 Task: Set the default behavior for automatic downloads permission to "Sites can use motion sensors".
Action: Mouse moved to (955, 27)
Screenshot: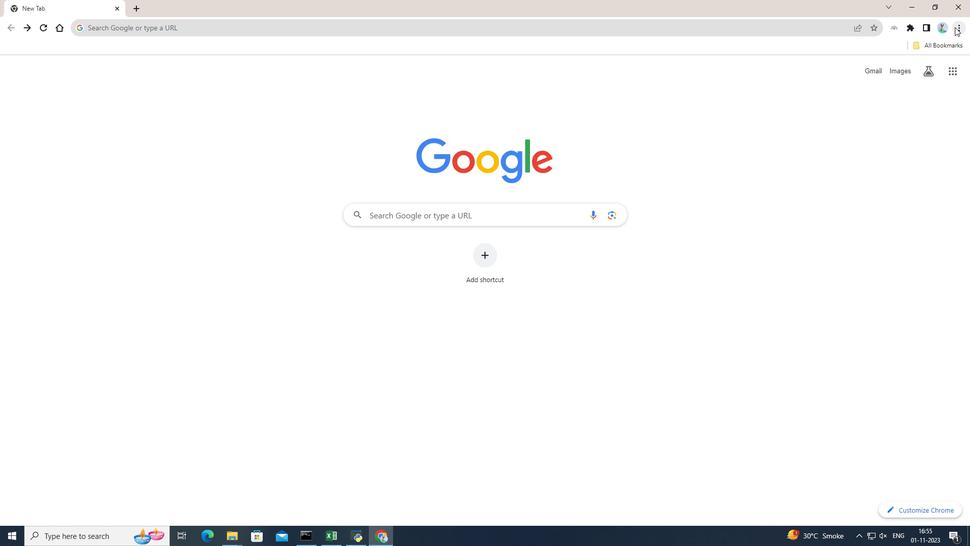 
Action: Mouse pressed left at (955, 27)
Screenshot: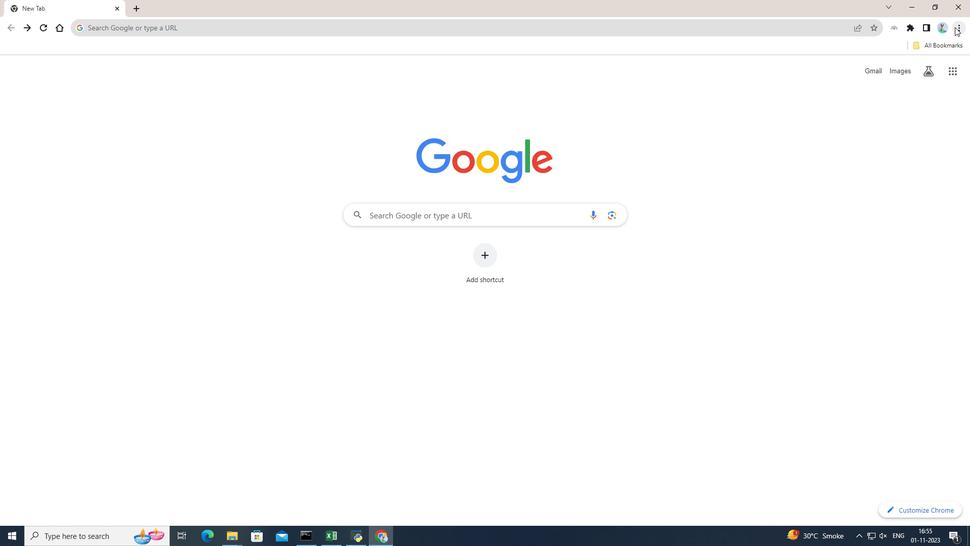 
Action: Mouse moved to (861, 209)
Screenshot: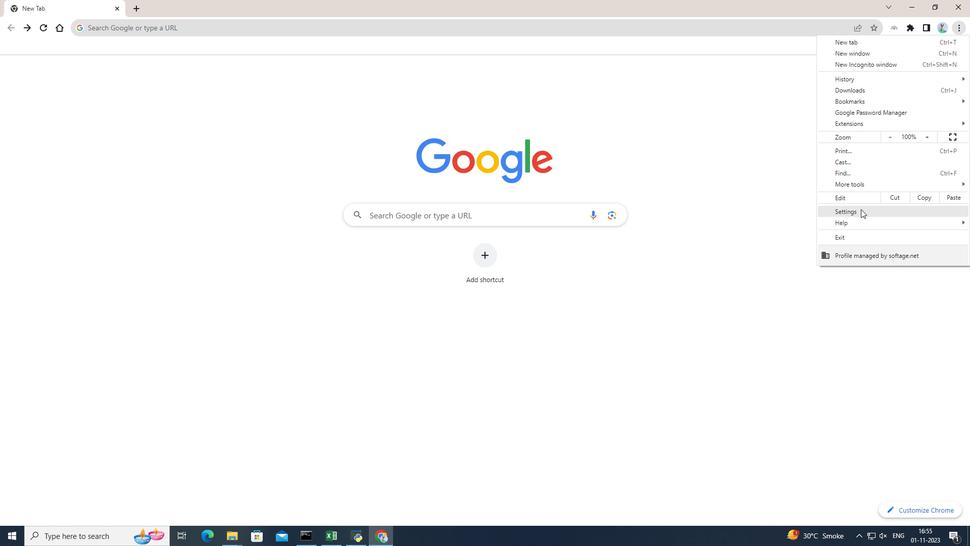 
Action: Mouse pressed left at (861, 209)
Screenshot: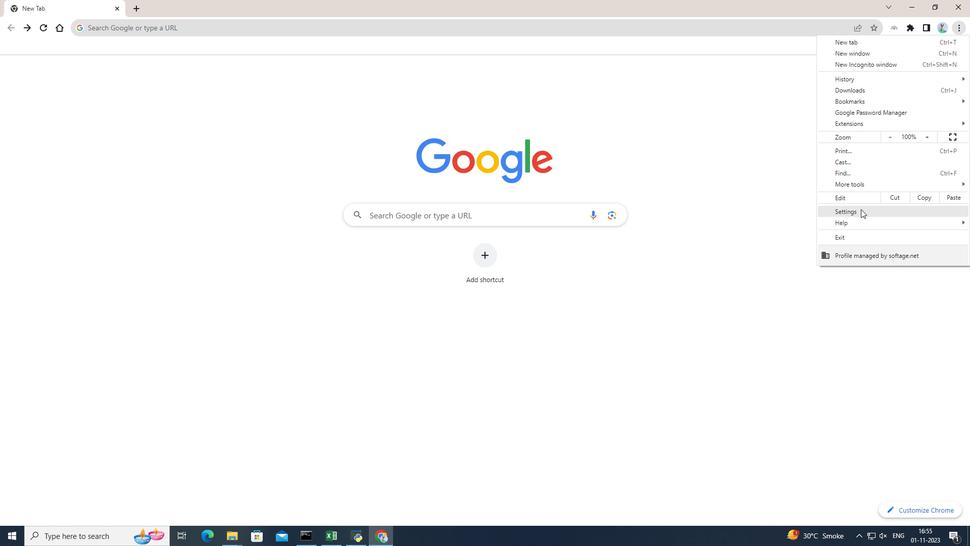 
Action: Mouse moved to (84, 123)
Screenshot: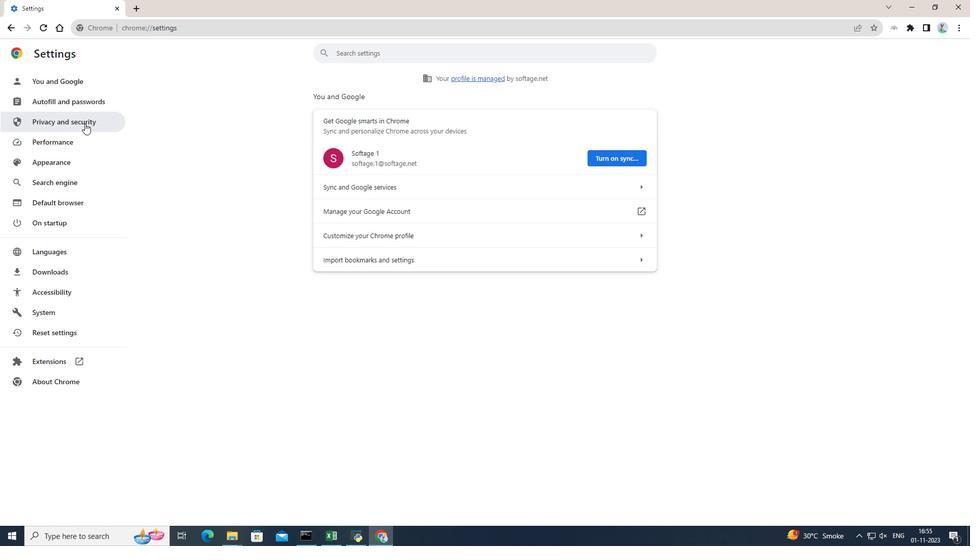 
Action: Mouse pressed left at (84, 123)
Screenshot: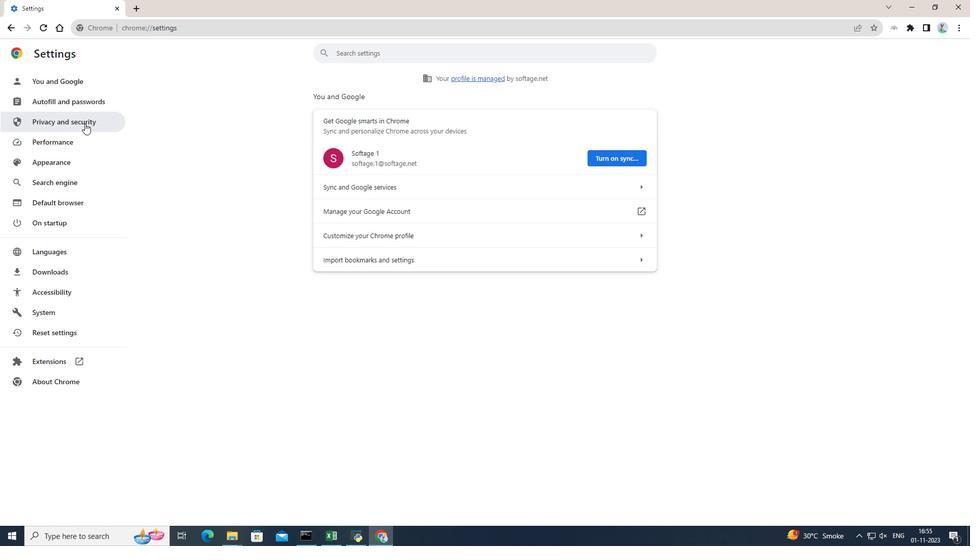 
Action: Mouse moved to (545, 322)
Screenshot: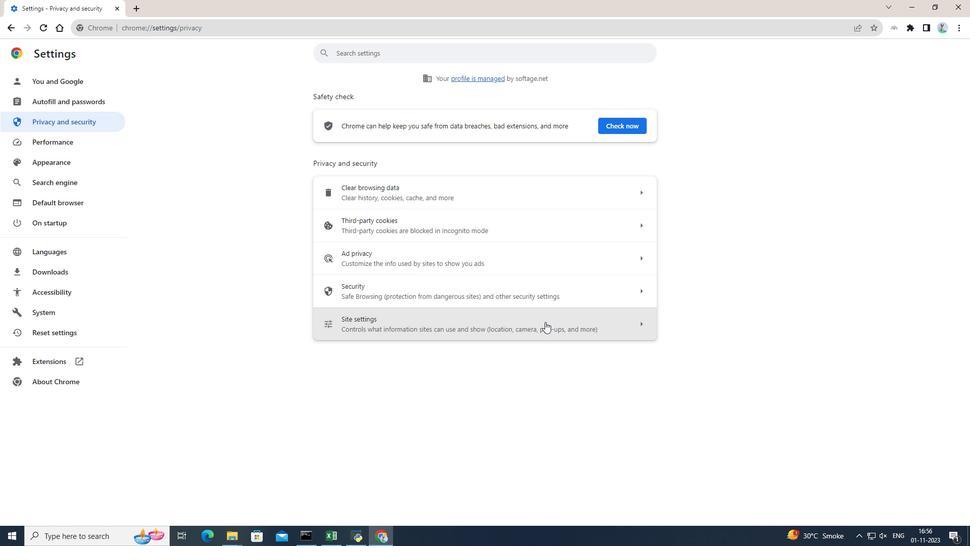 
Action: Mouse pressed left at (545, 322)
Screenshot: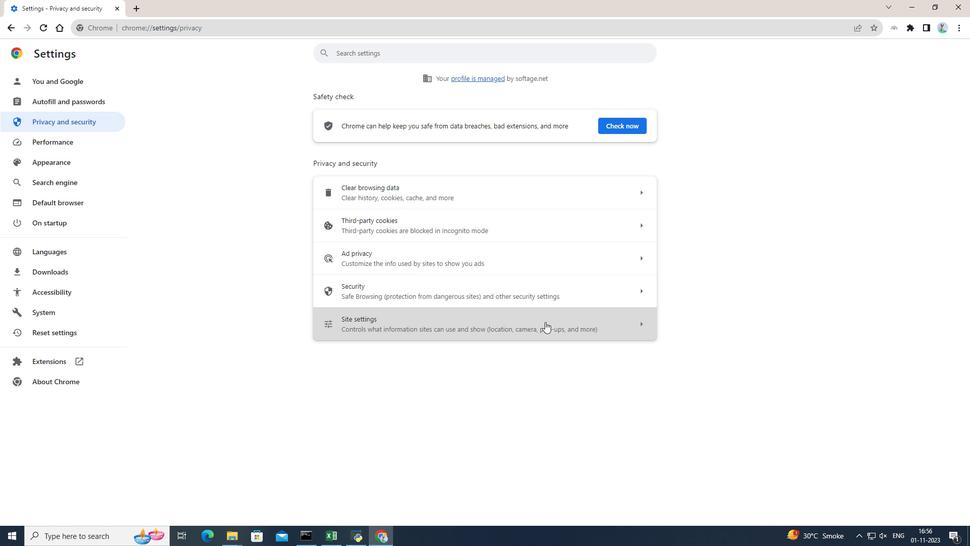 
Action: Mouse moved to (542, 321)
Screenshot: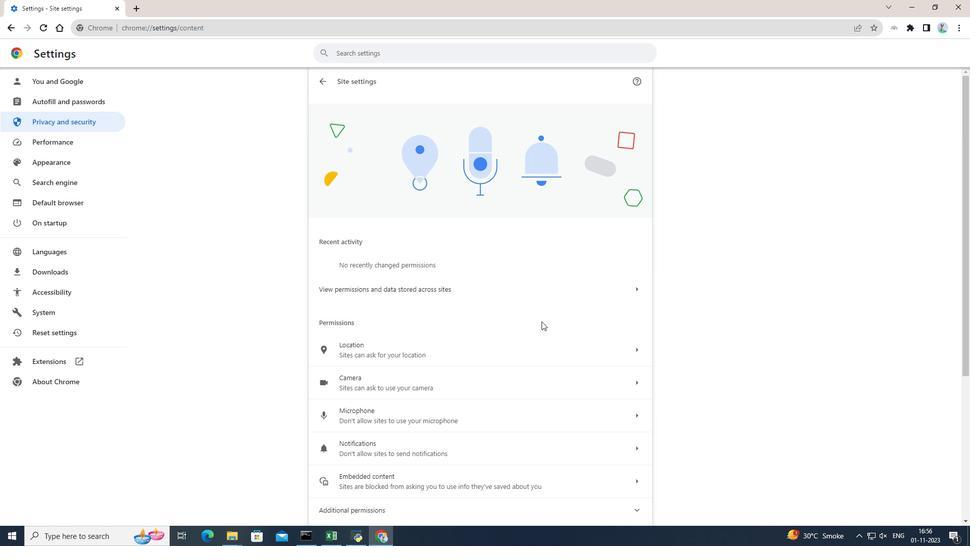 
Action: Mouse scrolled (542, 321) with delta (0, 0)
Screenshot: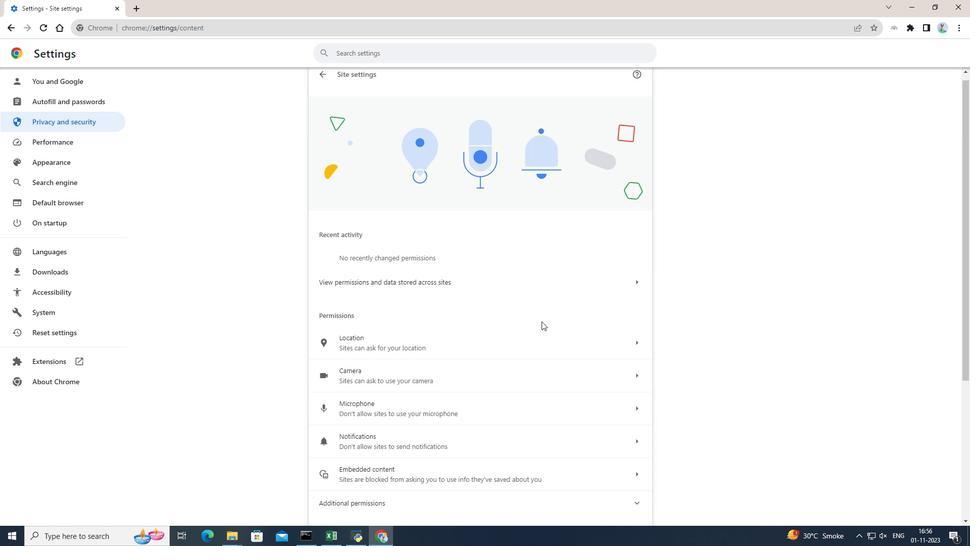 
Action: Mouse scrolled (542, 321) with delta (0, 0)
Screenshot: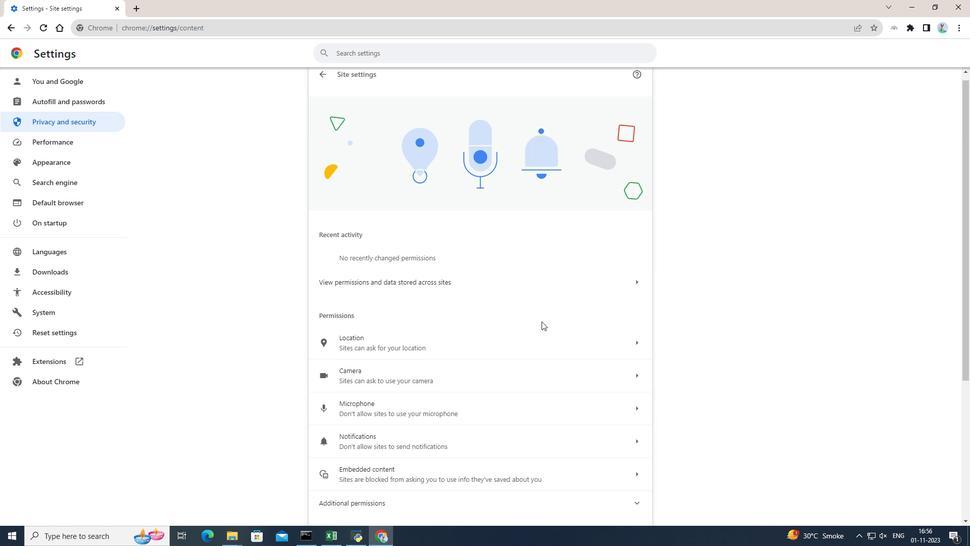 
Action: Mouse moved to (489, 410)
Screenshot: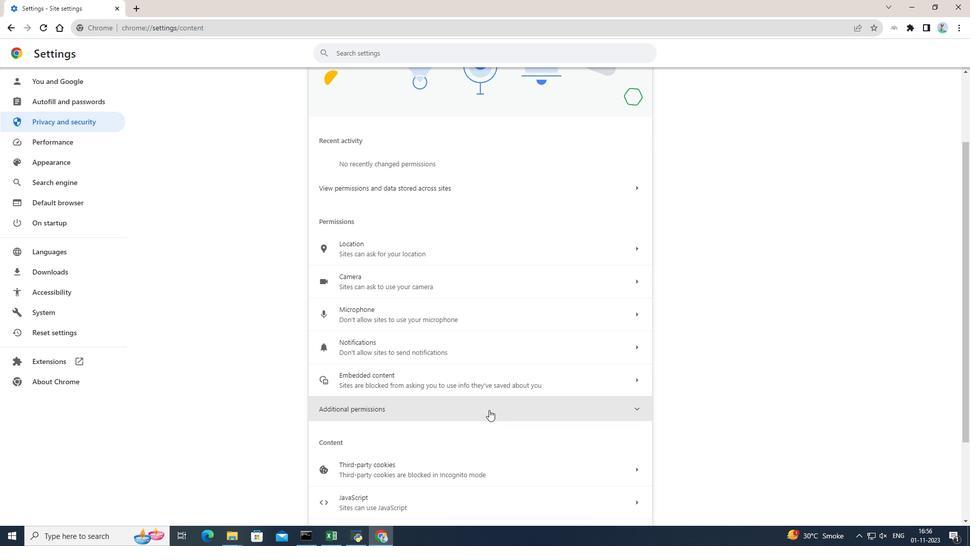 
Action: Mouse pressed left at (489, 410)
Screenshot: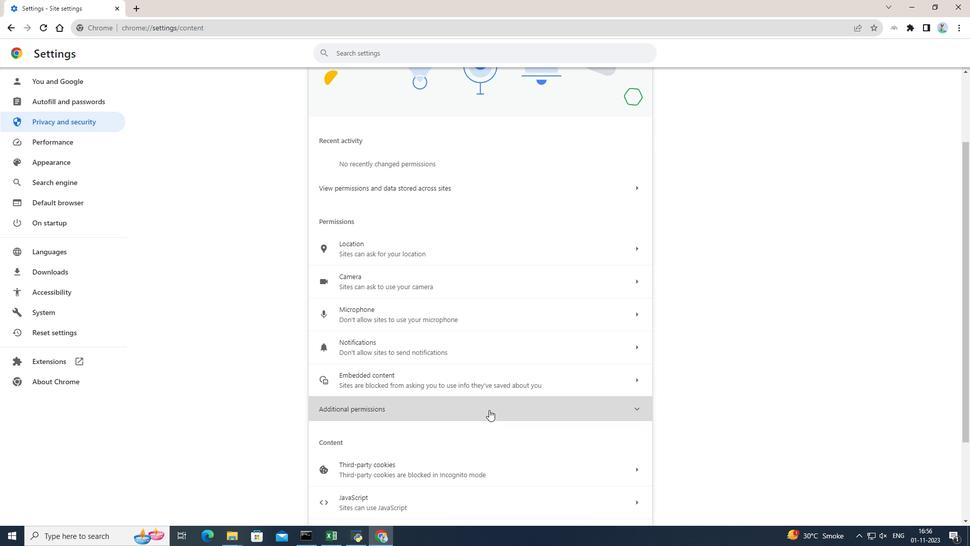 
Action: Mouse scrolled (489, 409) with delta (0, 0)
Screenshot: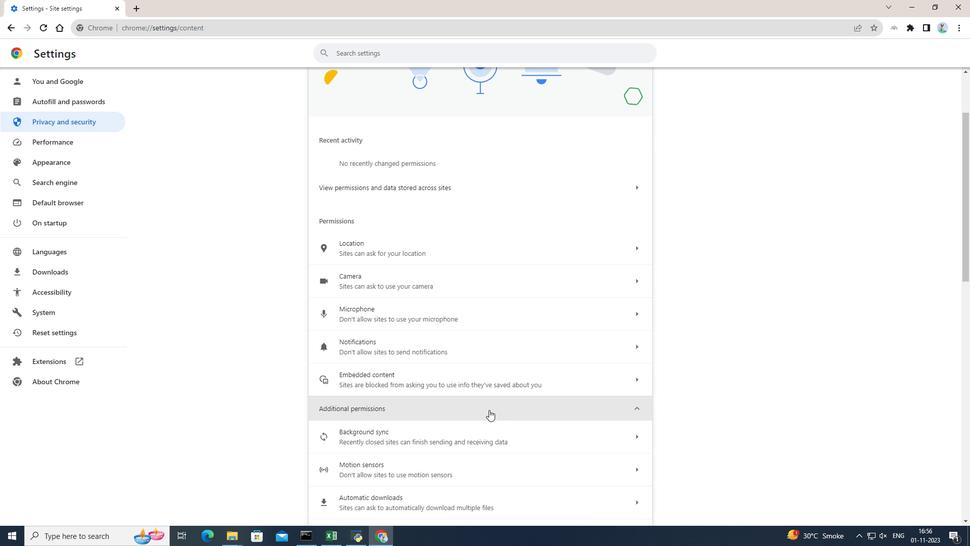 
Action: Mouse moved to (466, 413)
Screenshot: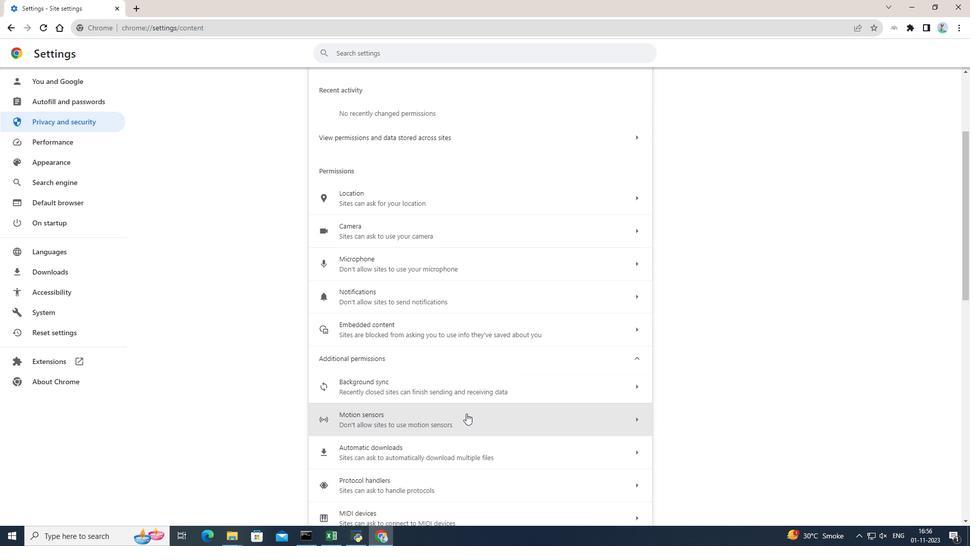 
Action: Mouse pressed left at (466, 413)
Screenshot: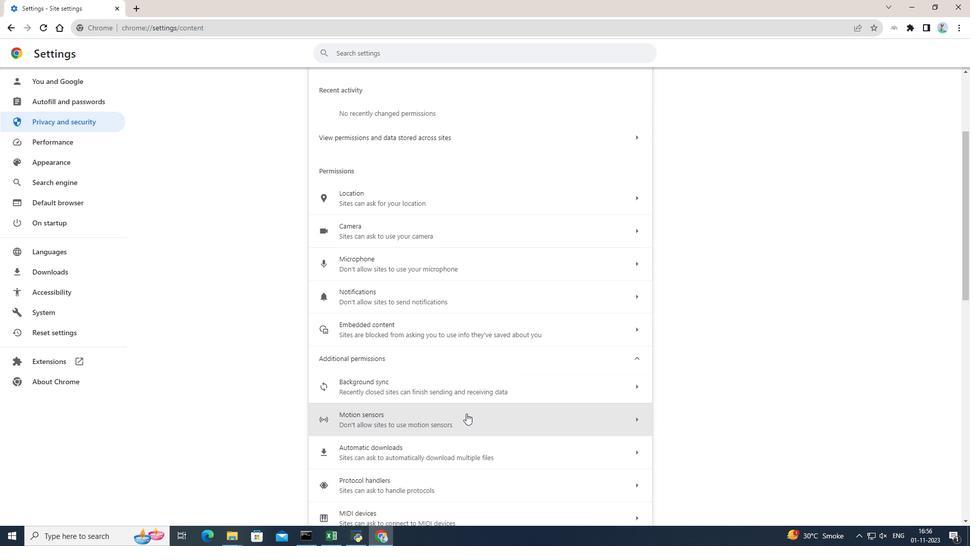 
Action: Mouse moved to (328, 170)
Screenshot: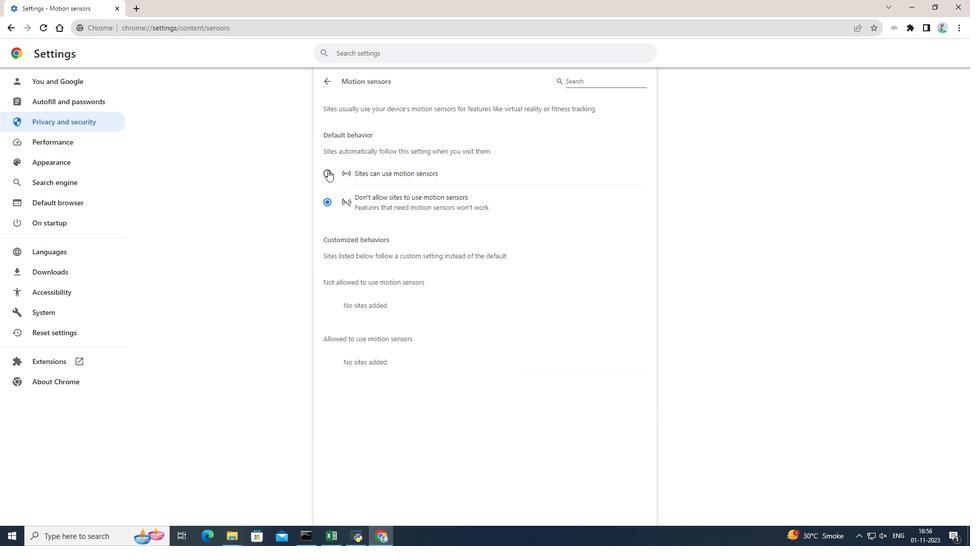 
Action: Mouse pressed left at (328, 170)
Screenshot: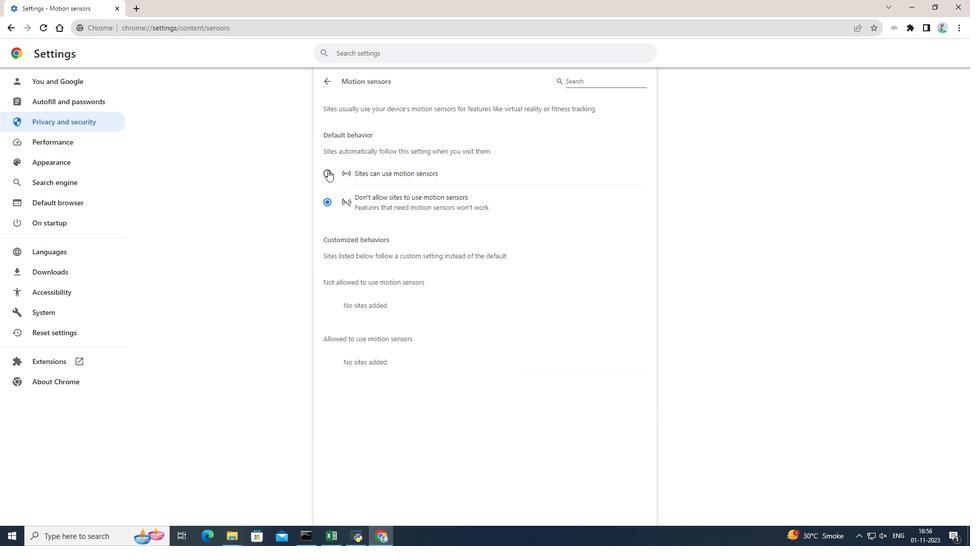 
Action: Mouse moved to (816, 253)
Screenshot: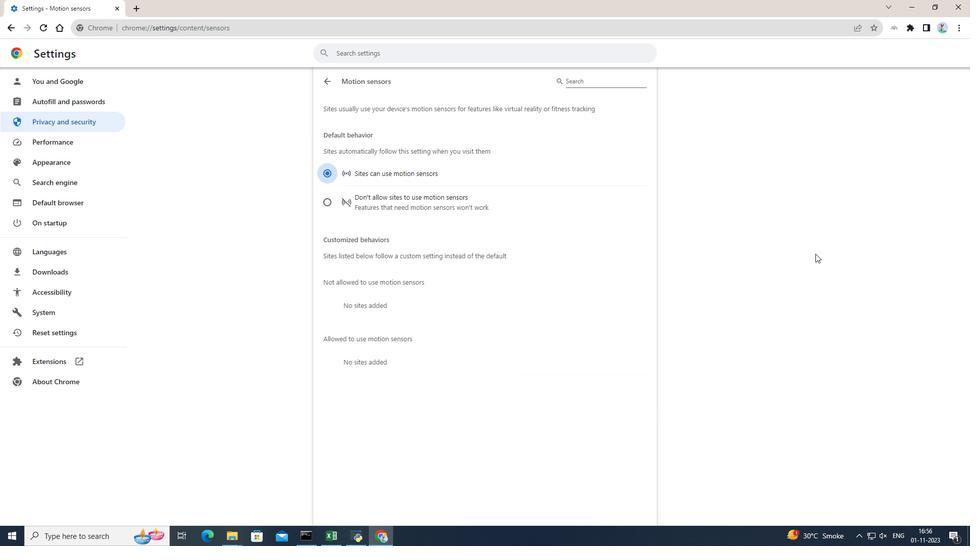 
